 Task: Add a dependency to the task Integrate website with a new web analytics platform , the existing task  Create a new online platform for online art sales in the project AquaVue
Action: Mouse moved to (74, 267)
Screenshot: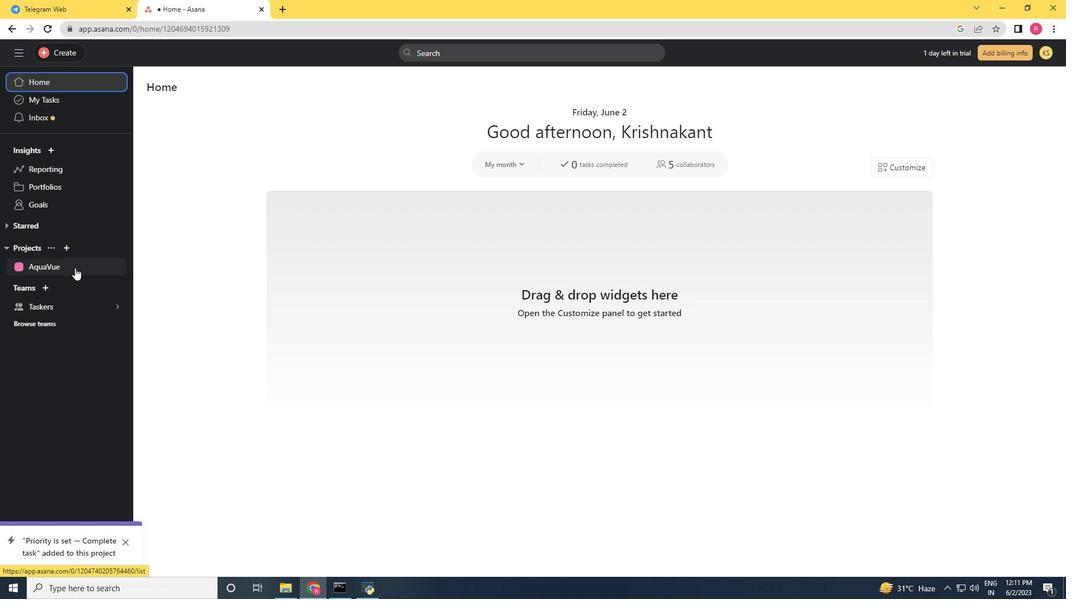 
Action: Mouse pressed left at (74, 267)
Screenshot: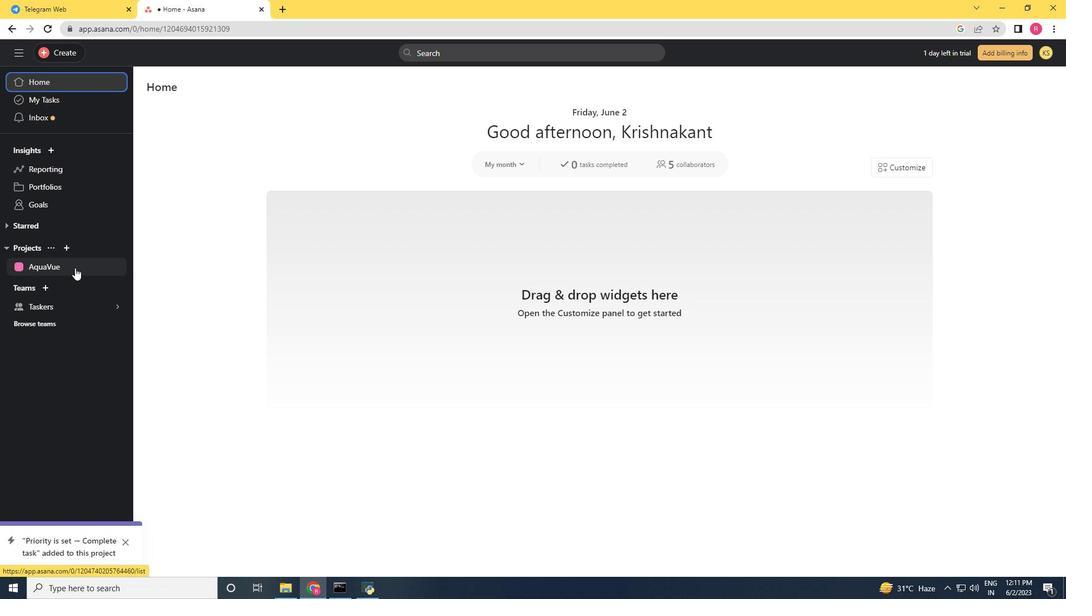 
Action: Mouse moved to (1028, 94)
Screenshot: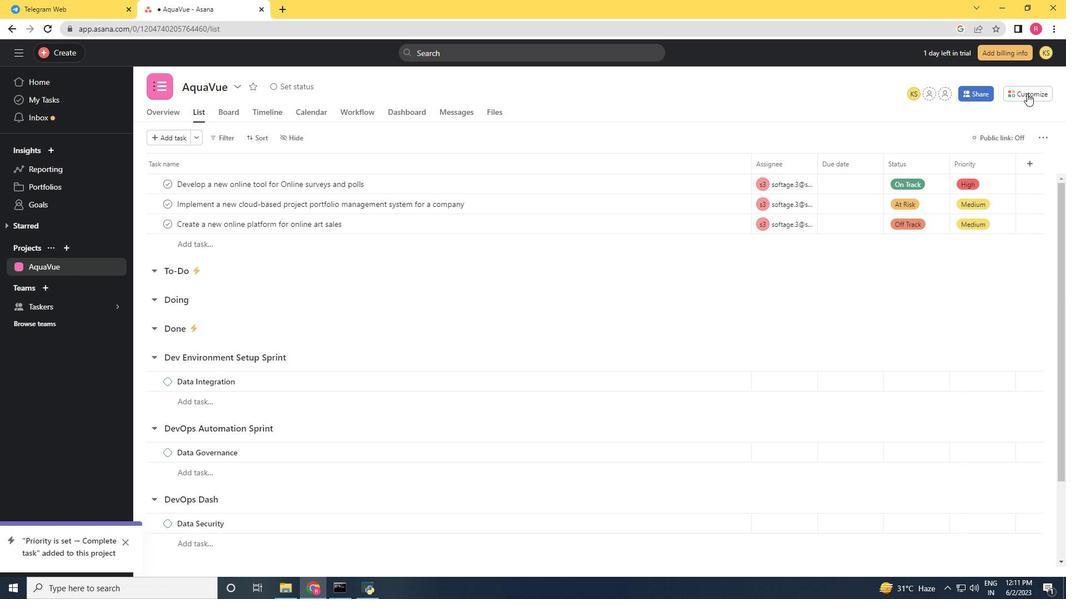 
Action: Mouse pressed left at (1028, 94)
Screenshot: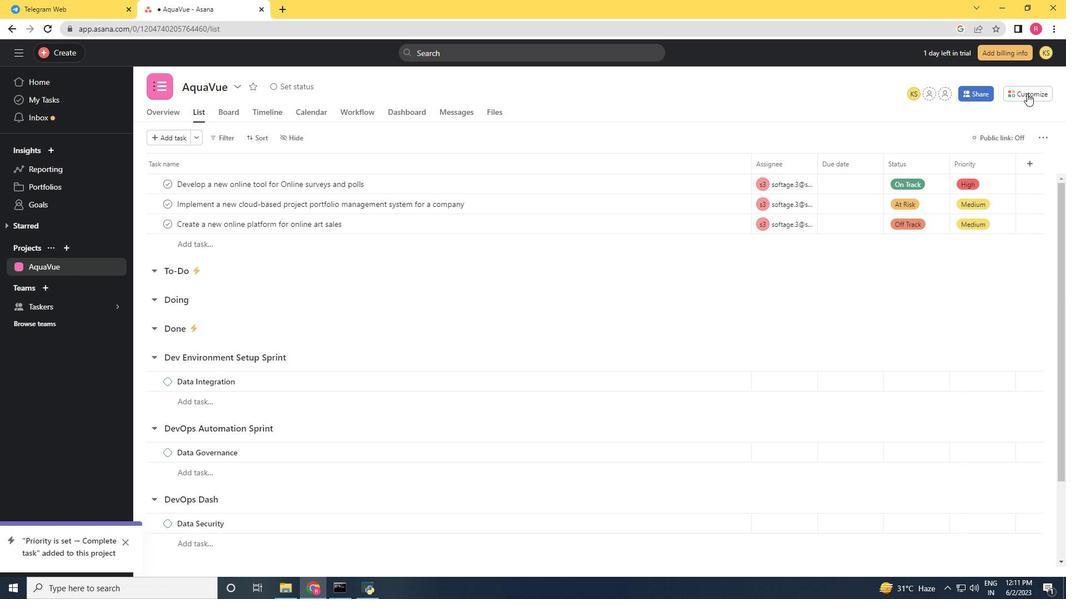 
Action: Mouse moved to (829, 238)
Screenshot: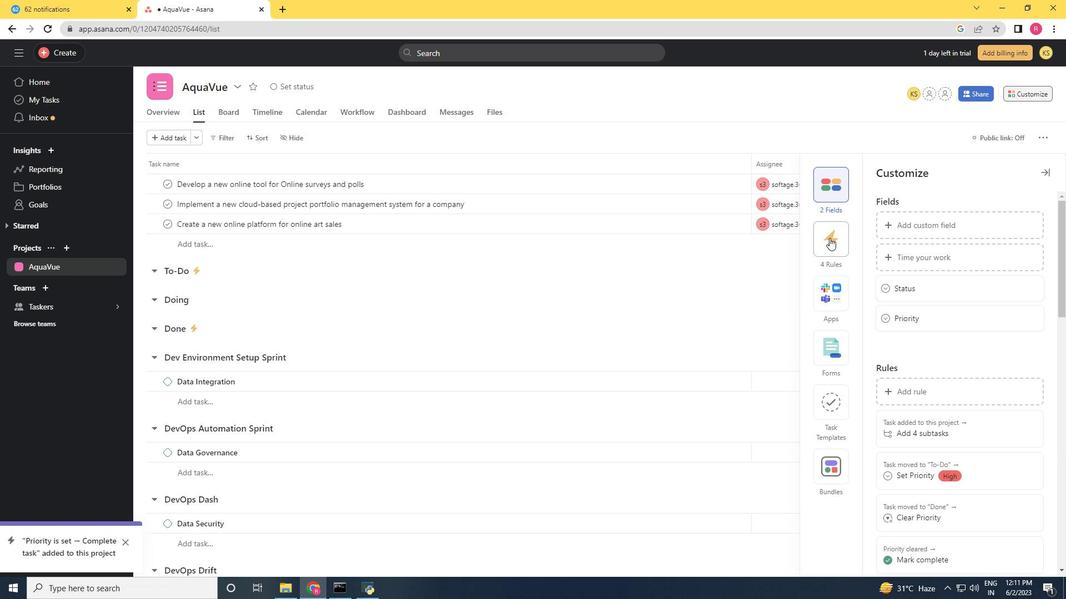 
Action: Mouse pressed left at (829, 238)
Screenshot: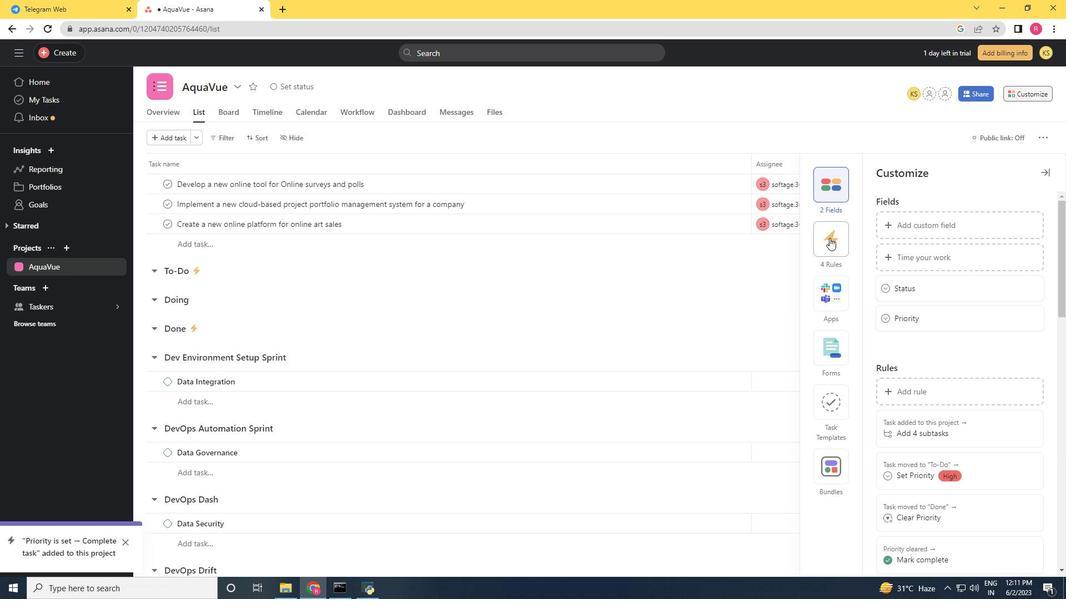 
Action: Mouse moved to (900, 224)
Screenshot: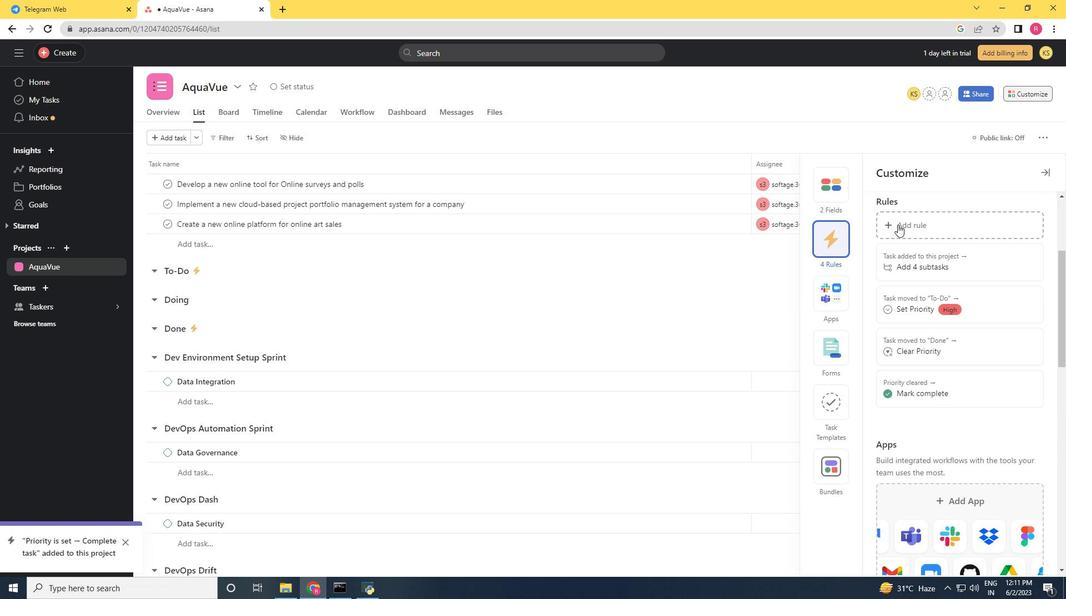 
Action: Mouse pressed left at (900, 224)
Screenshot: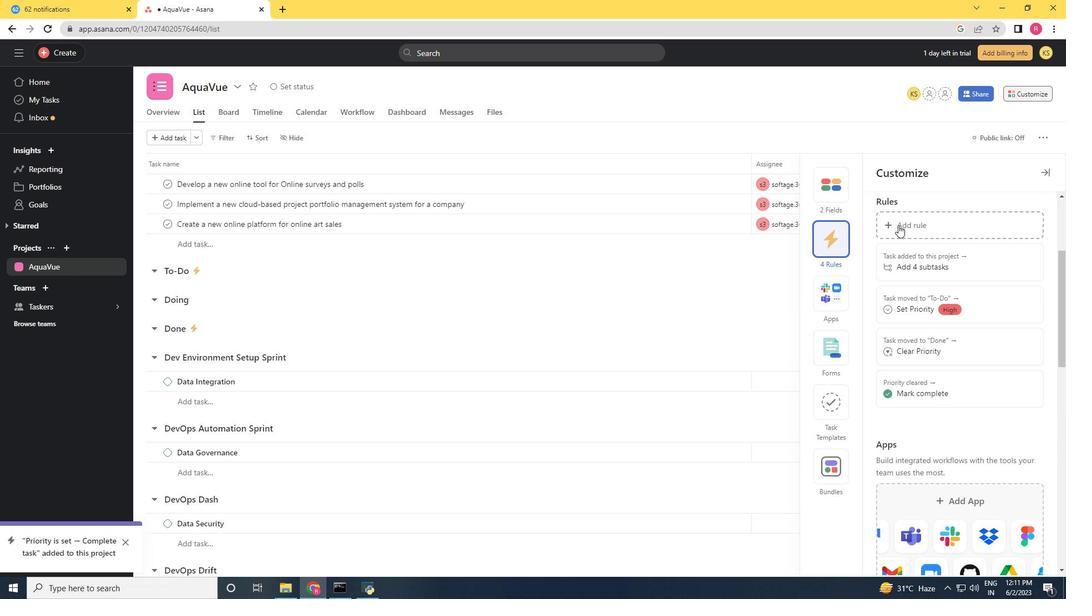 
Action: Mouse moved to (231, 172)
Screenshot: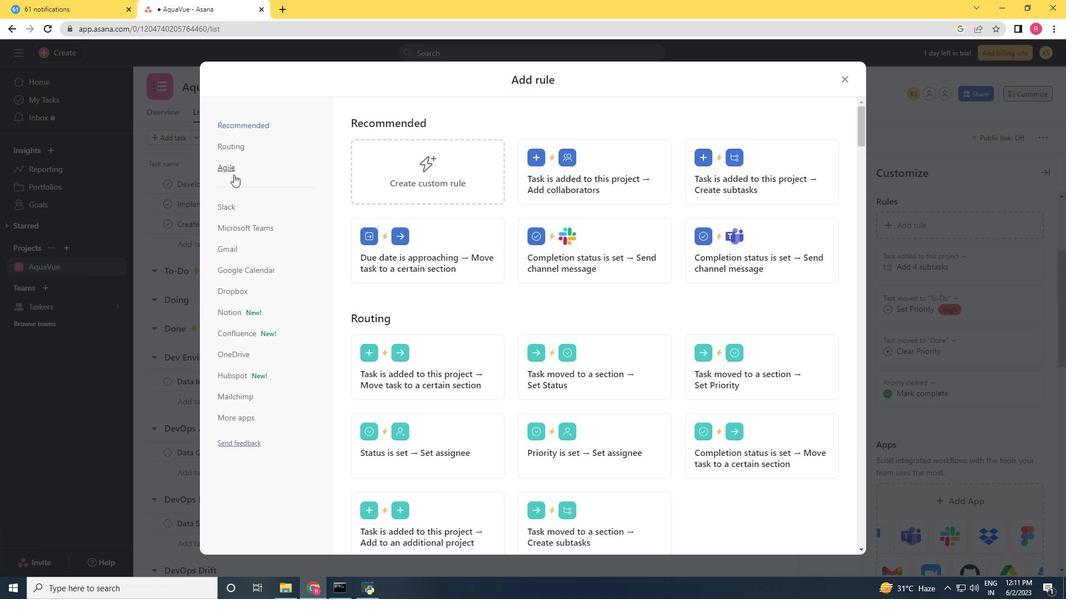 
Action: Mouse pressed left at (231, 172)
Screenshot: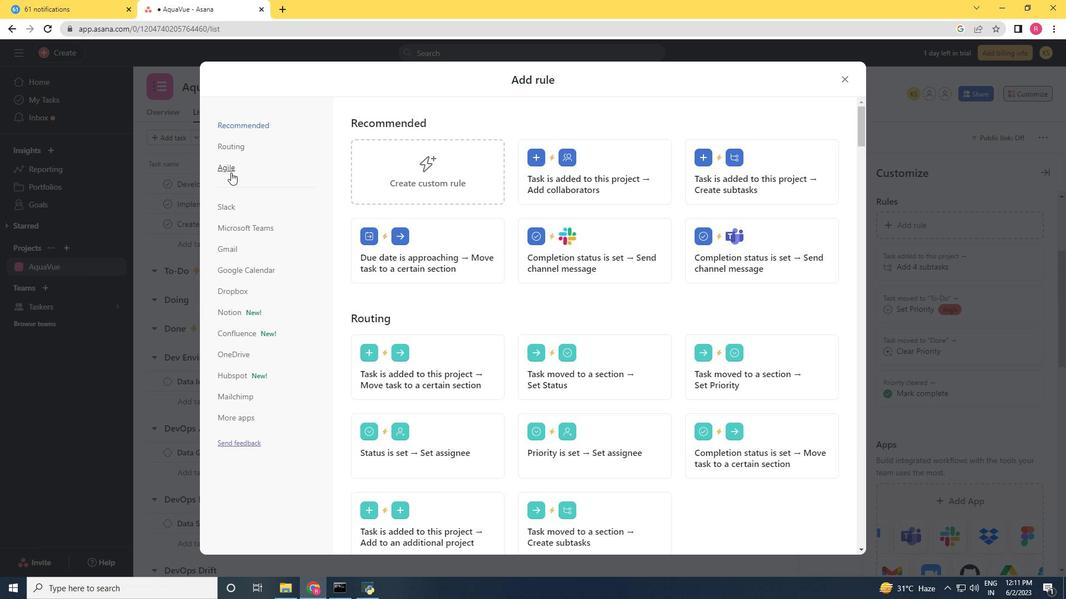 
Action: Mouse moved to (846, 80)
Screenshot: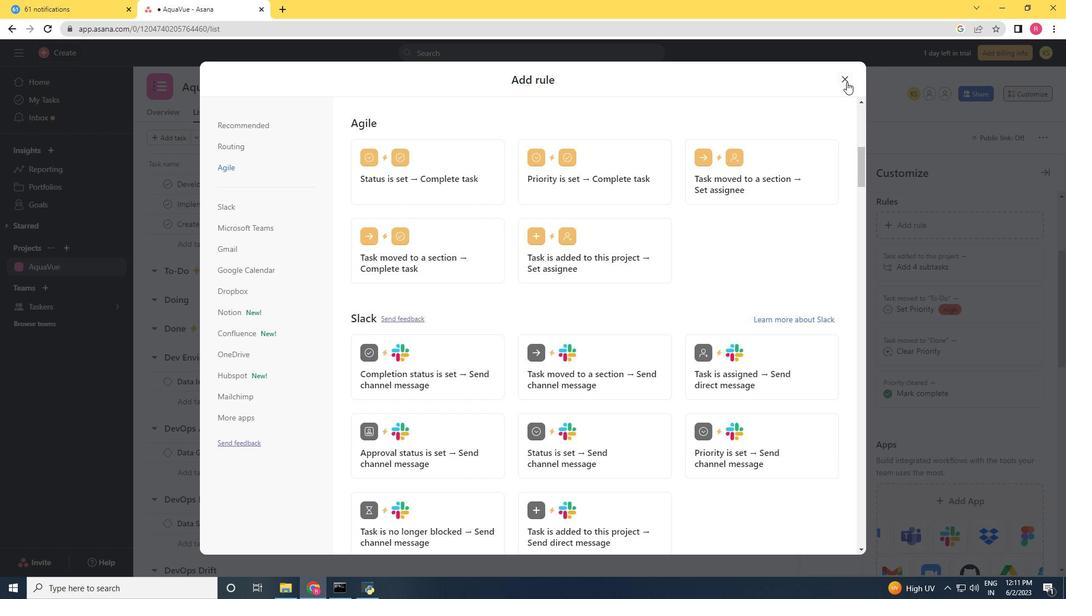 
Action: Mouse pressed left at (846, 80)
Screenshot: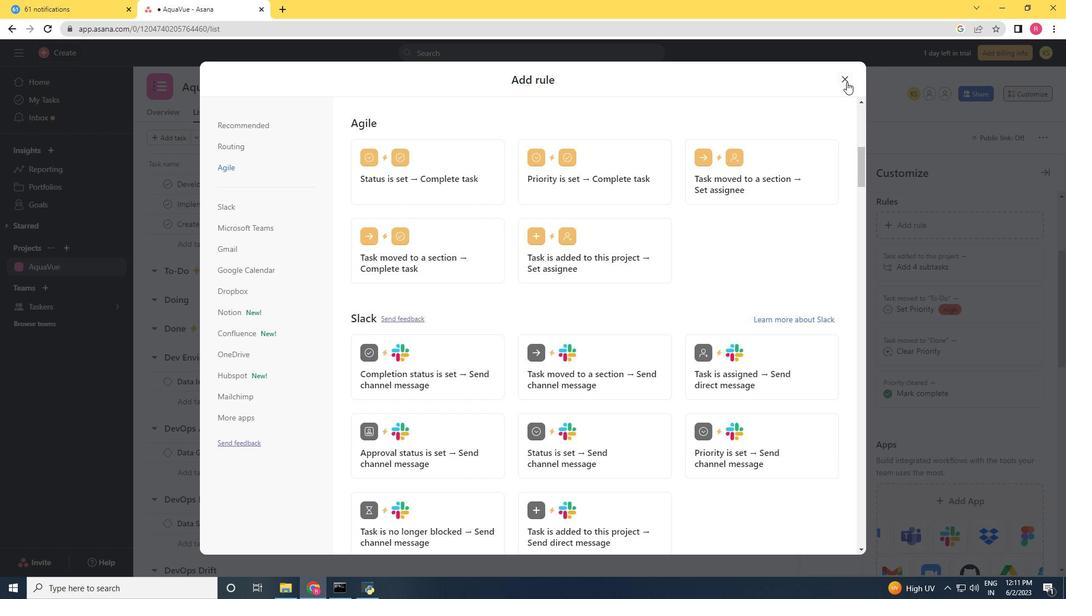 
Action: Mouse moved to (409, 319)
Screenshot: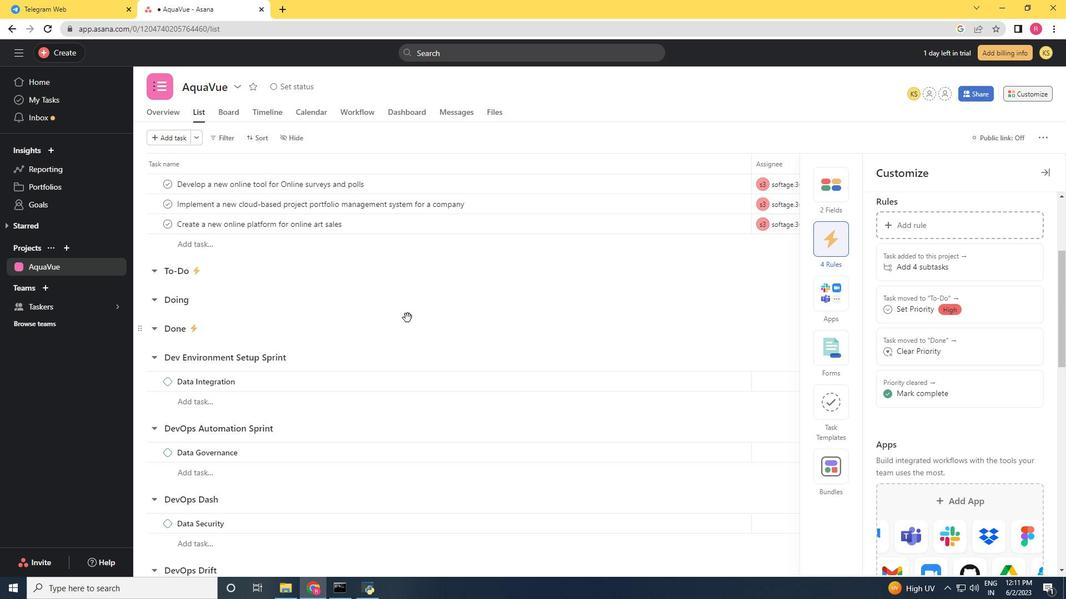 
Action: Mouse scrolled (409, 319) with delta (0, 0)
Screenshot: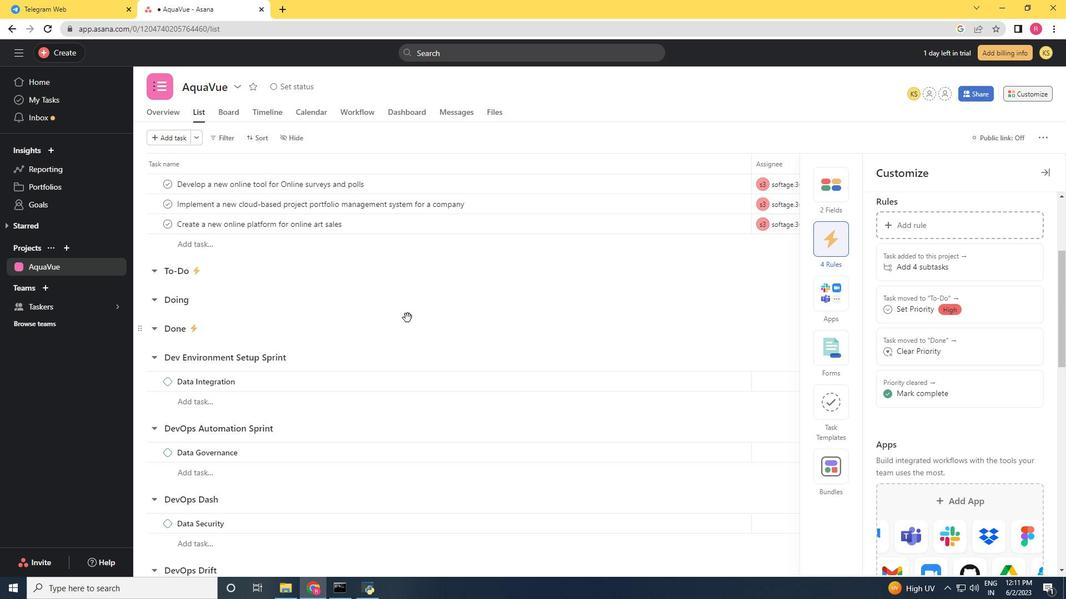 
Action: Mouse moved to (412, 321)
Screenshot: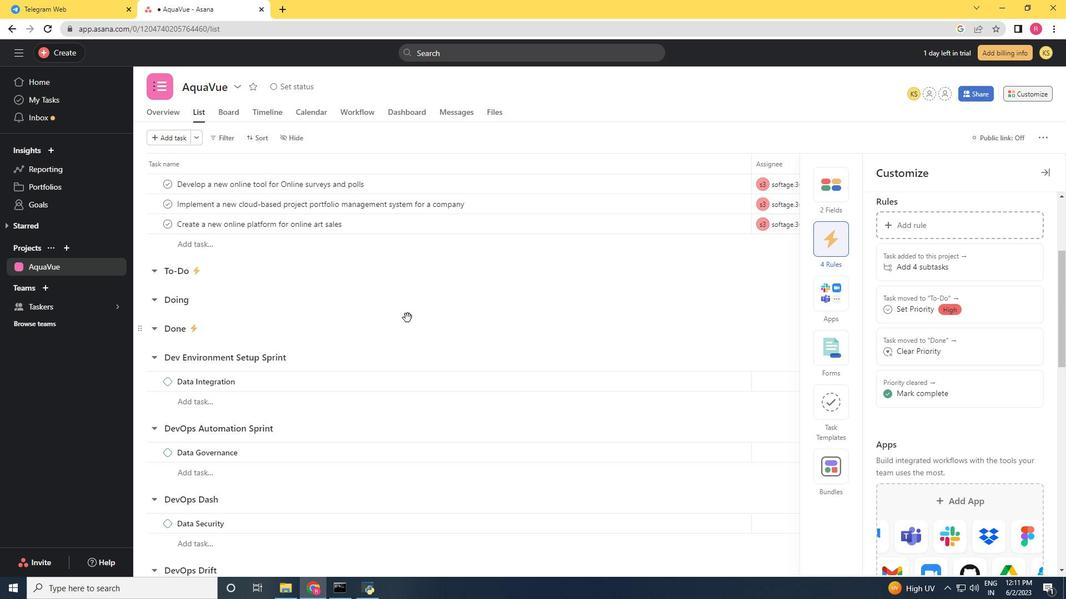 
Action: Mouse scrolled (412, 321) with delta (0, 0)
Screenshot: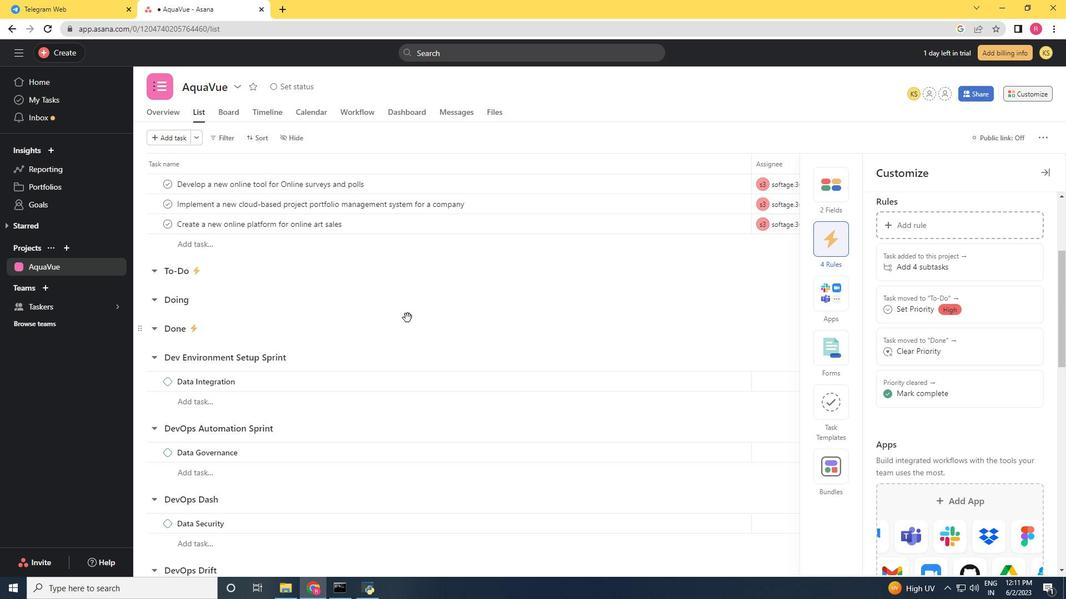 
Action: Mouse moved to (413, 321)
Screenshot: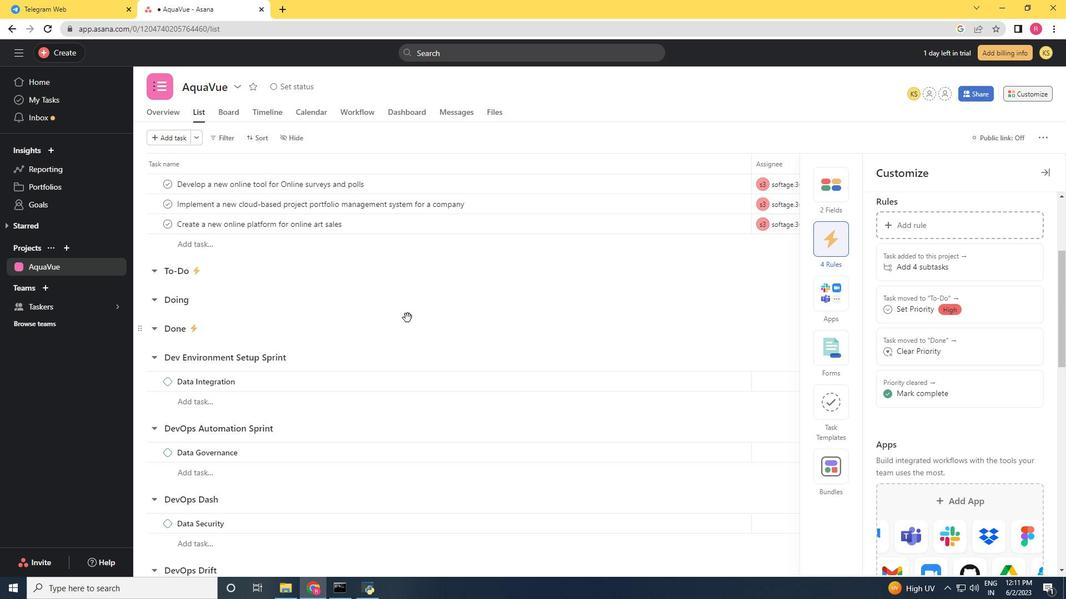 
Action: Mouse scrolled (413, 321) with delta (0, 0)
Screenshot: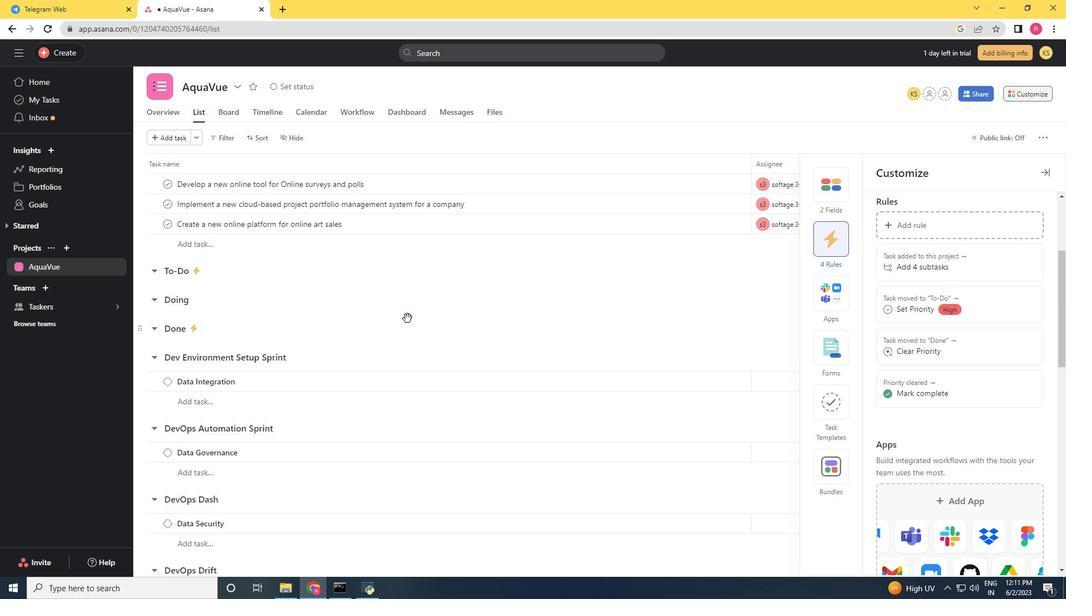 
Action: Mouse moved to (413, 321)
Screenshot: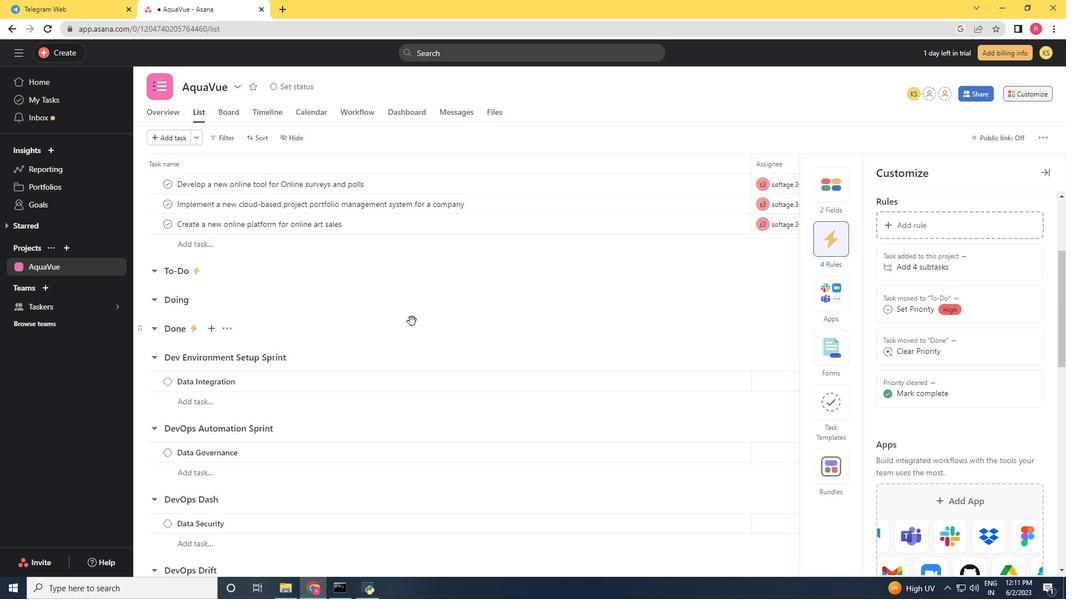 
Action: Mouse scrolled (413, 321) with delta (0, 0)
Screenshot: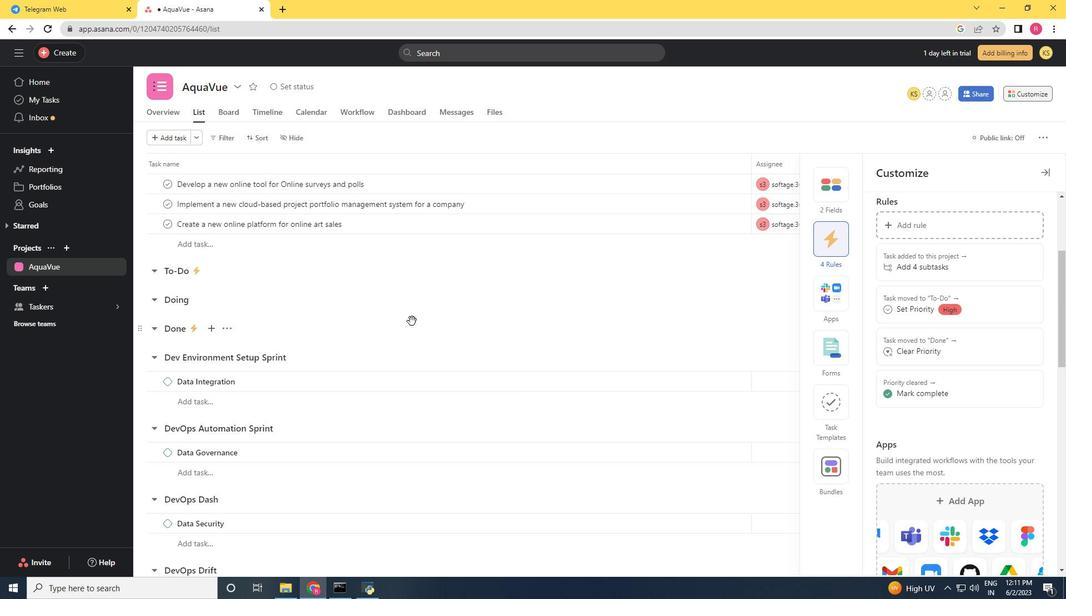 
Action: Mouse moved to (1047, 168)
Screenshot: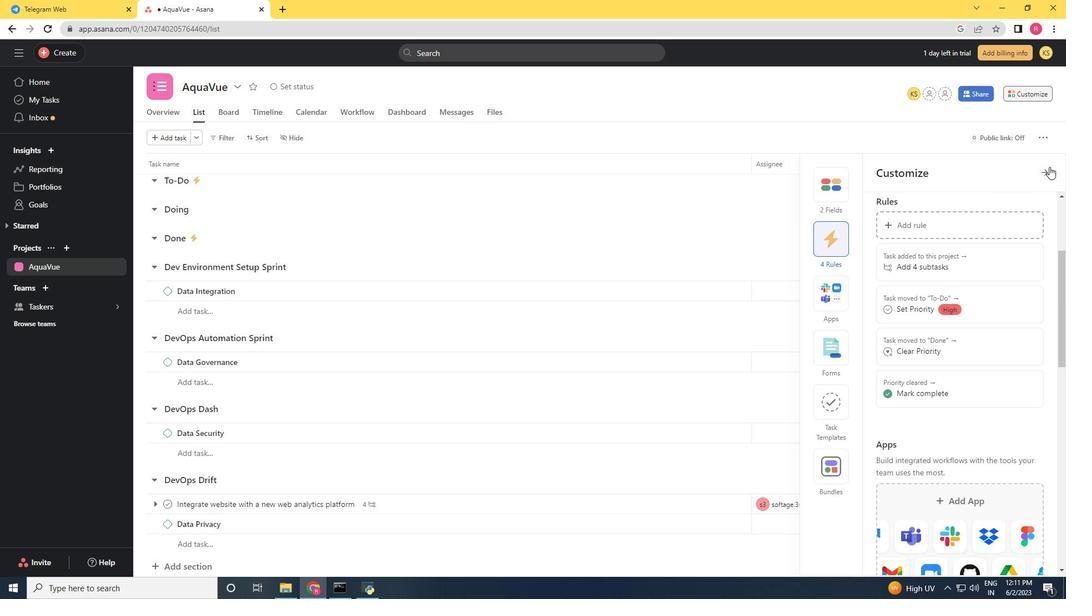 
Action: Mouse pressed left at (1047, 168)
Screenshot: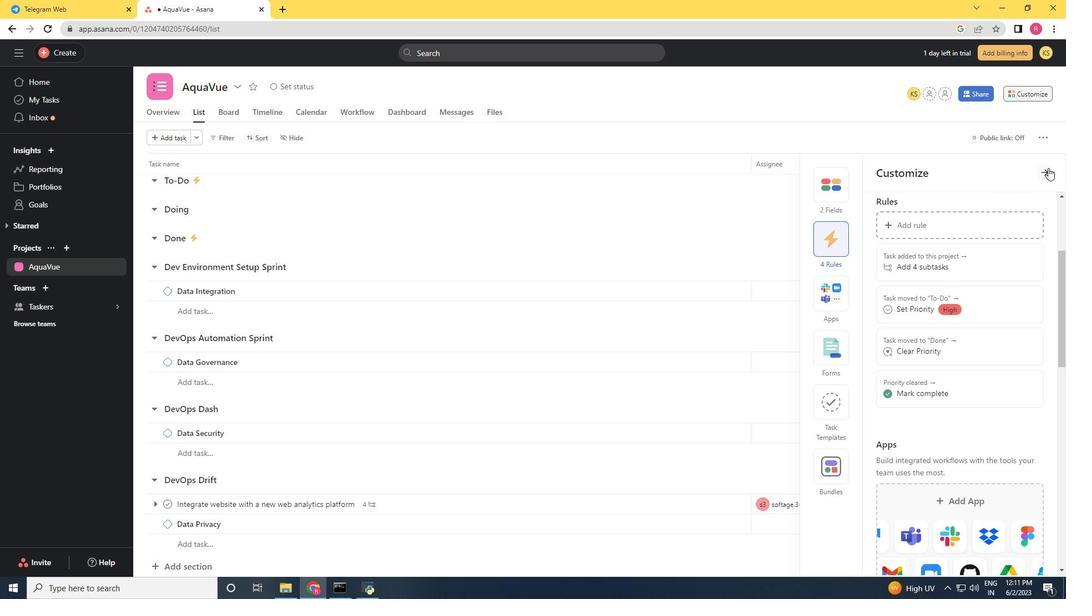 
Action: Mouse moved to (471, 416)
Screenshot: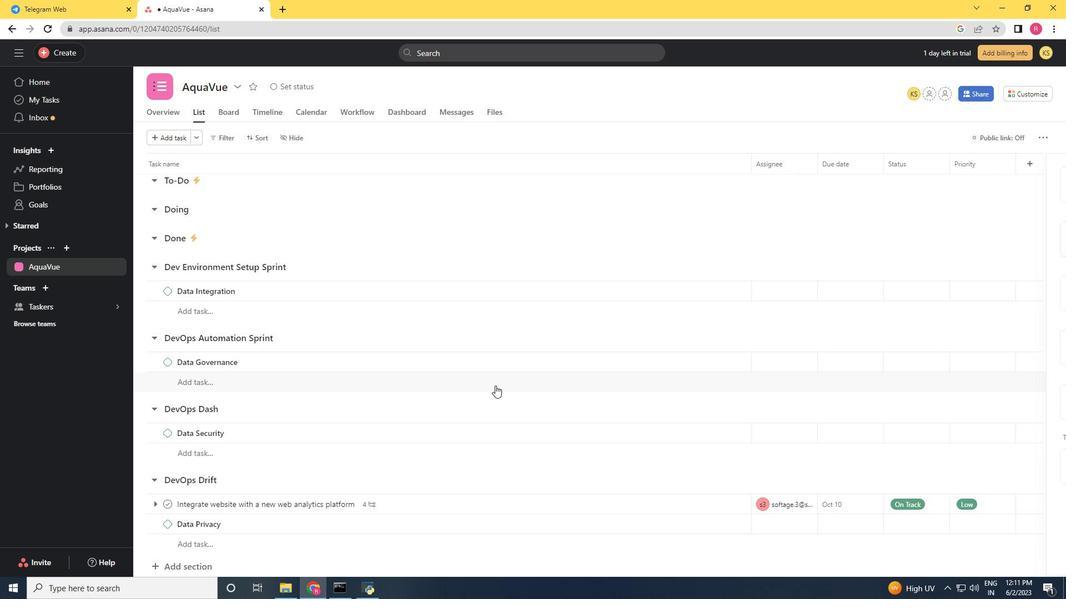 
Action: Mouse scrolled (471, 415) with delta (0, 0)
Screenshot: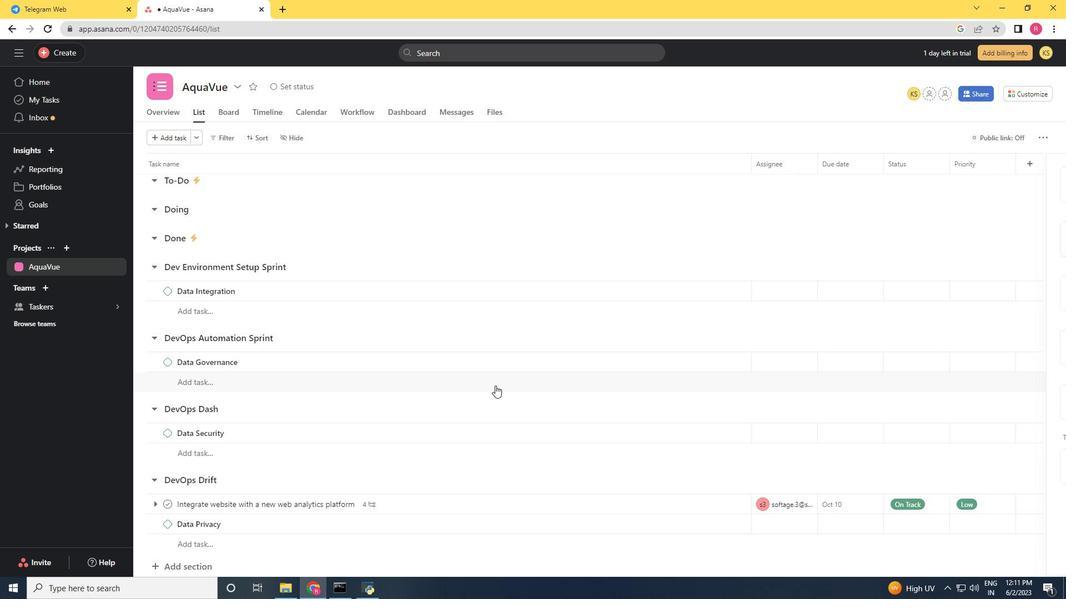 
Action: Mouse moved to (471, 417)
Screenshot: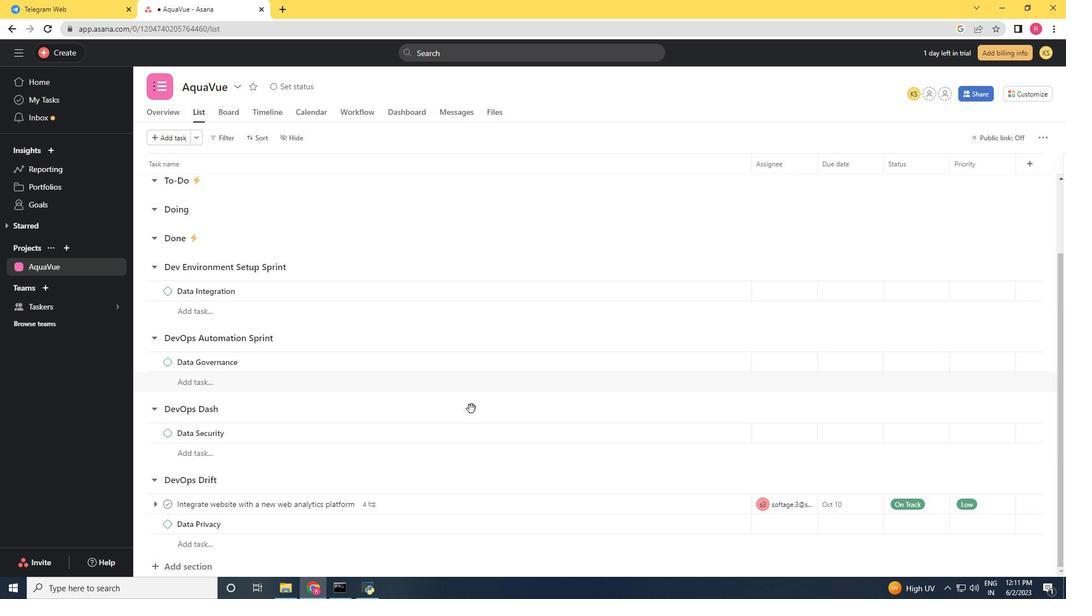 
Action: Mouse scrolled (471, 416) with delta (0, 0)
Screenshot: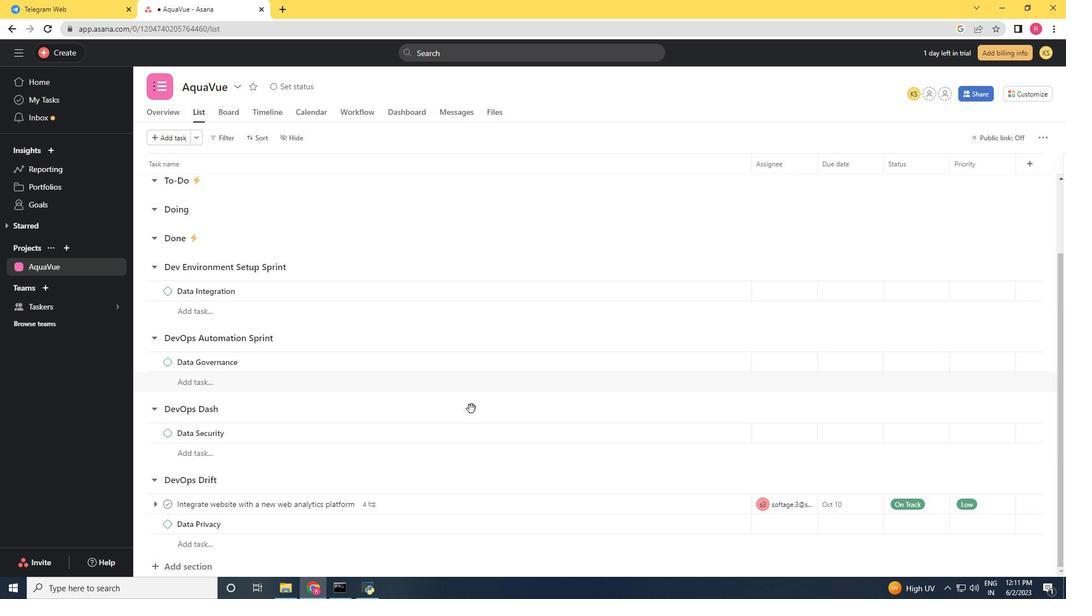 
Action: Mouse moved to (471, 419)
Screenshot: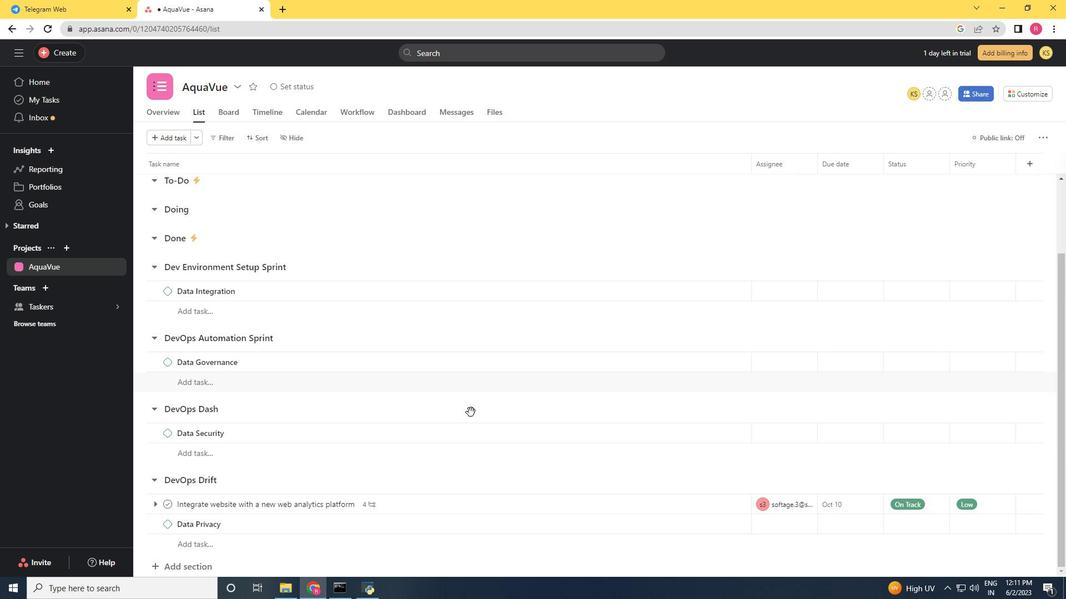 
Action: Mouse scrolled (471, 419) with delta (0, 0)
Screenshot: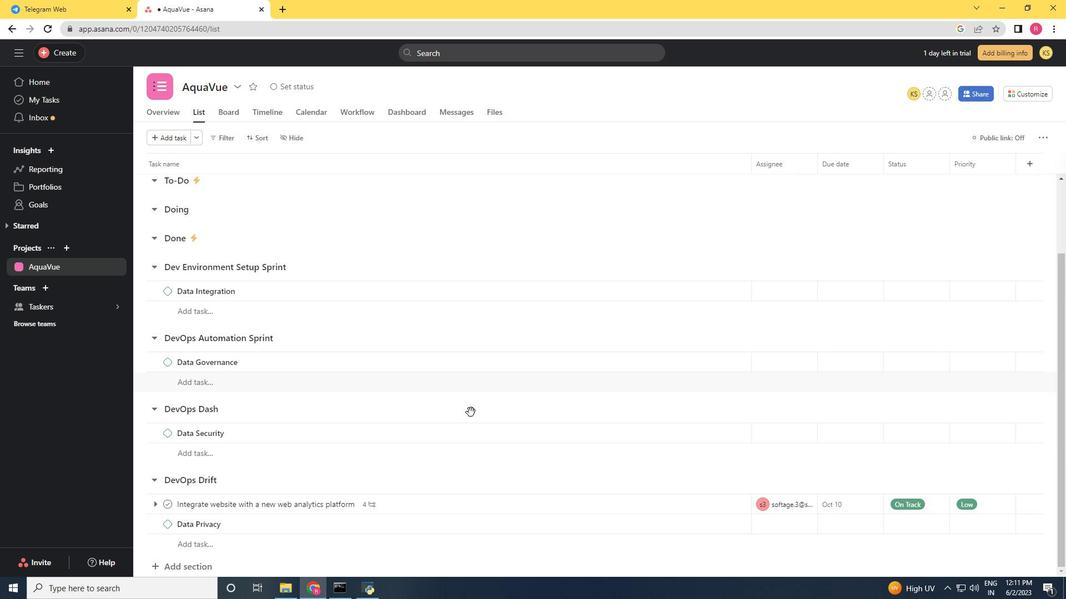 
Action: Mouse moved to (464, 505)
Screenshot: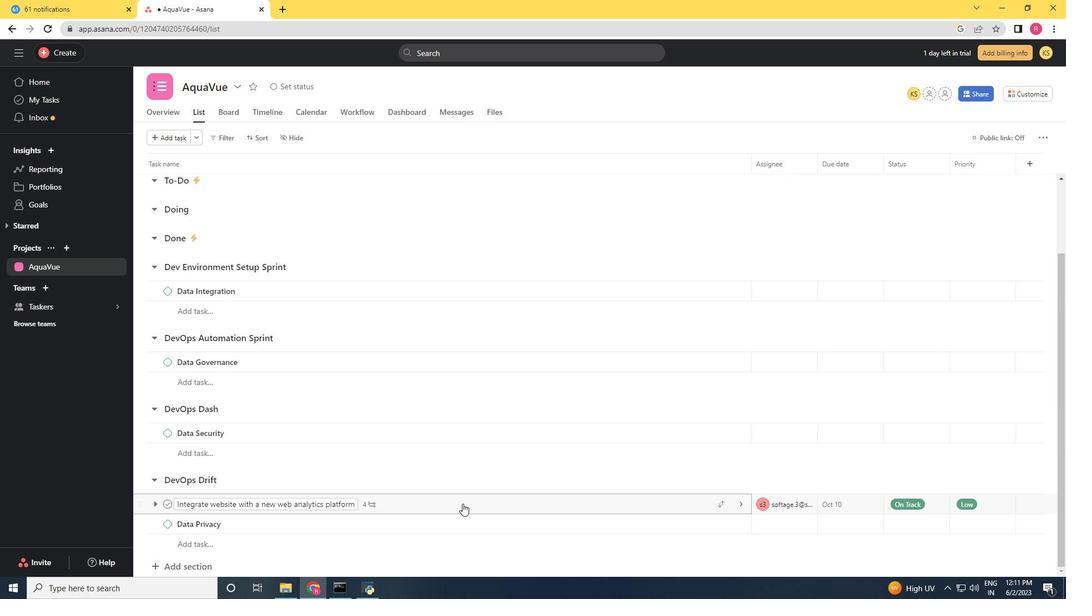 
Action: Mouse pressed left at (464, 505)
Screenshot: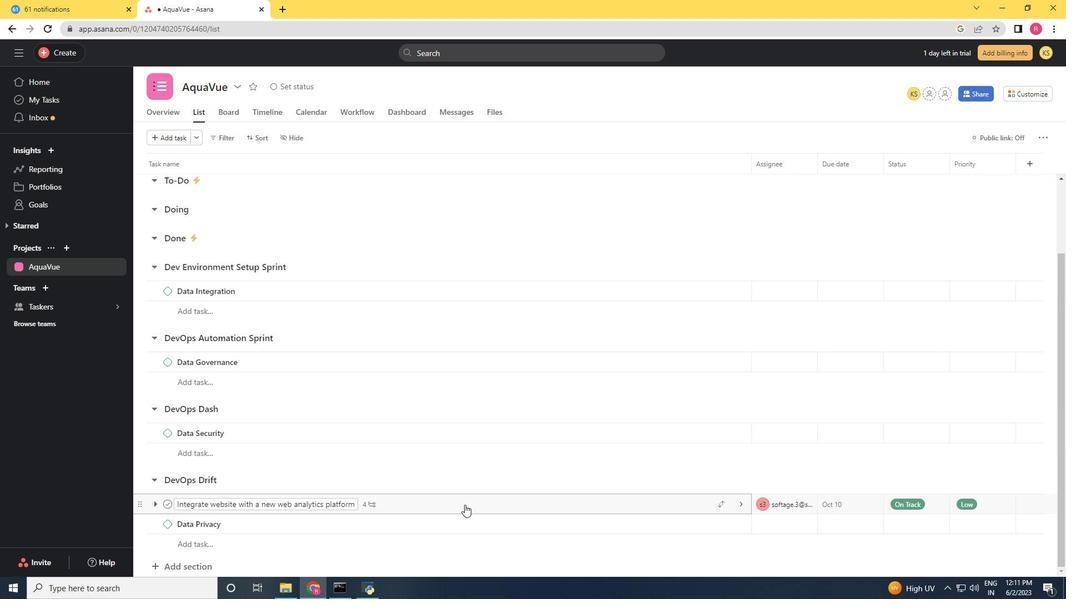 
Action: Mouse moved to (779, 283)
Screenshot: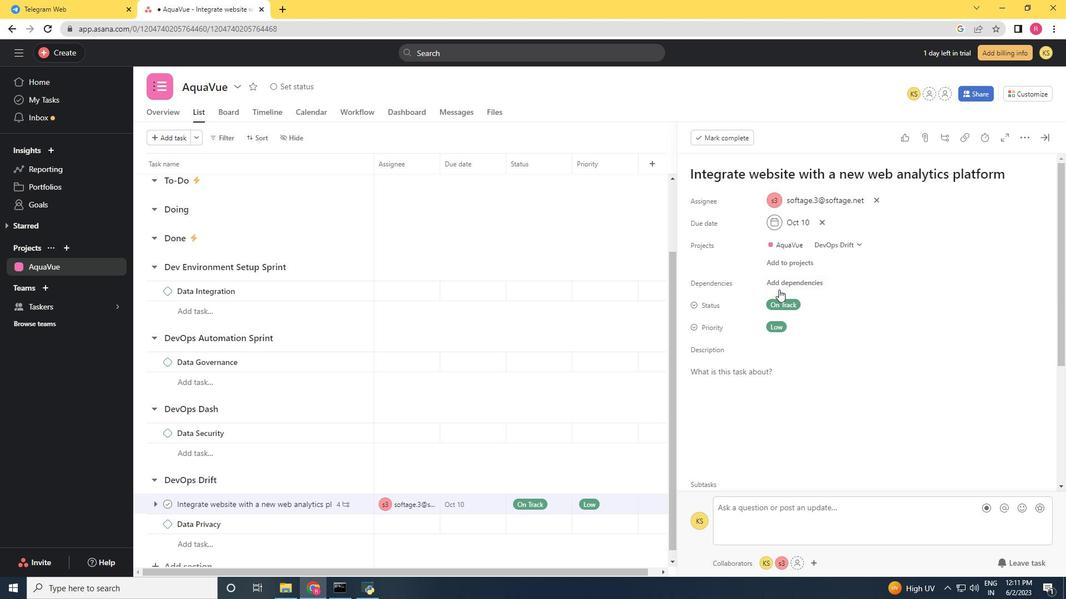 
Action: Mouse pressed left at (779, 283)
Screenshot: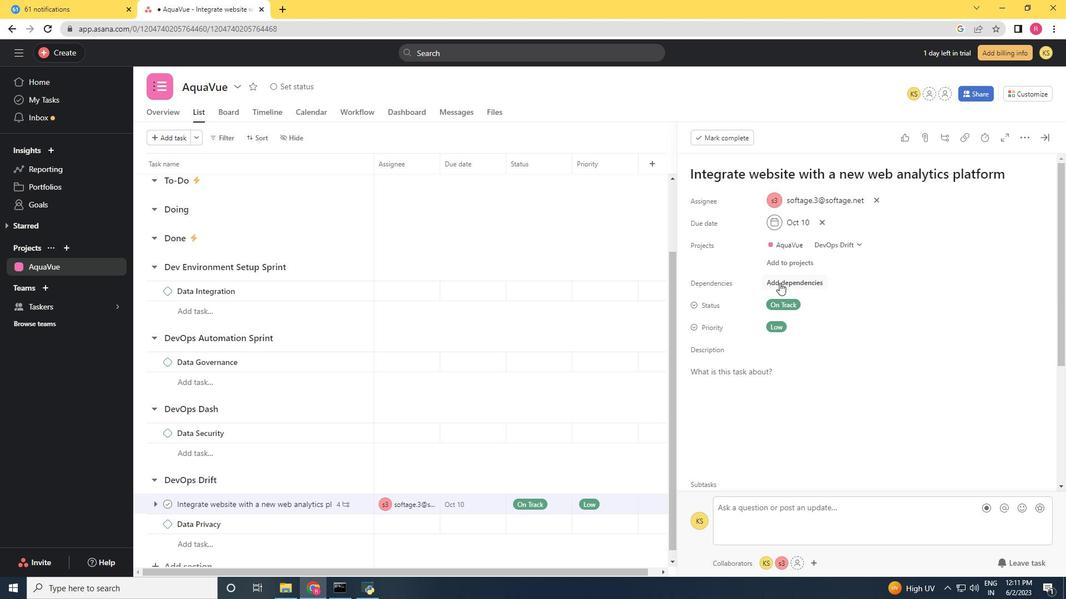 
Action: Mouse moved to (1067, 0)
Screenshot: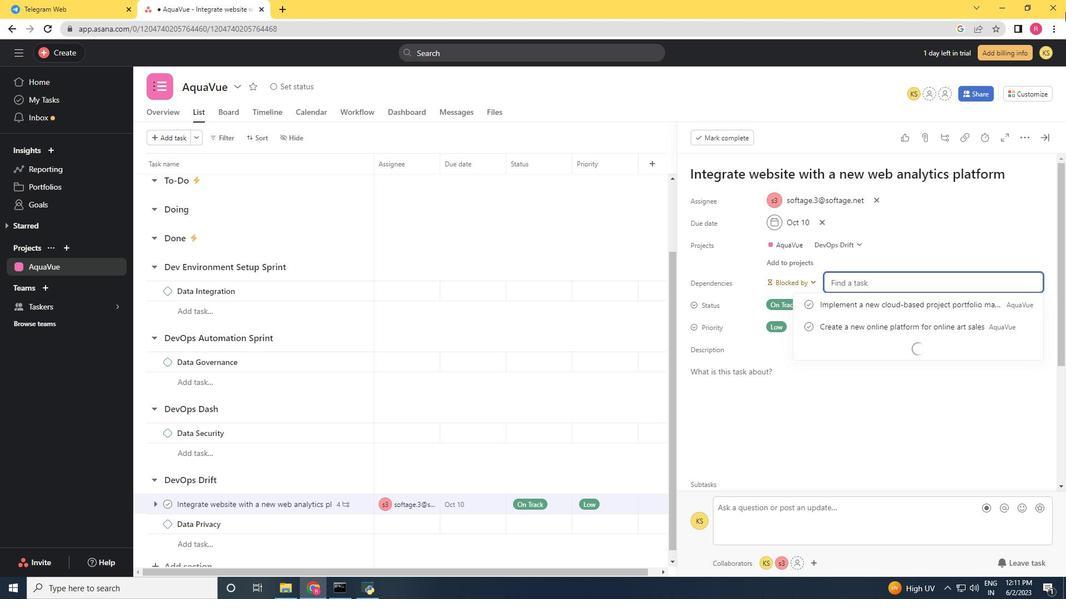 
Action: Key pressed <Key.shift>Cret<Key.backspace>ate<Key.space>a<Key.space>new<Key.space>online<Key.space>platform<Key.space>for<Key.space>onlie<Key.backspace>ne<Key.space>art<Key.space>sla<Key.backspace><Key.backspace>ales<Key.space>
Screenshot: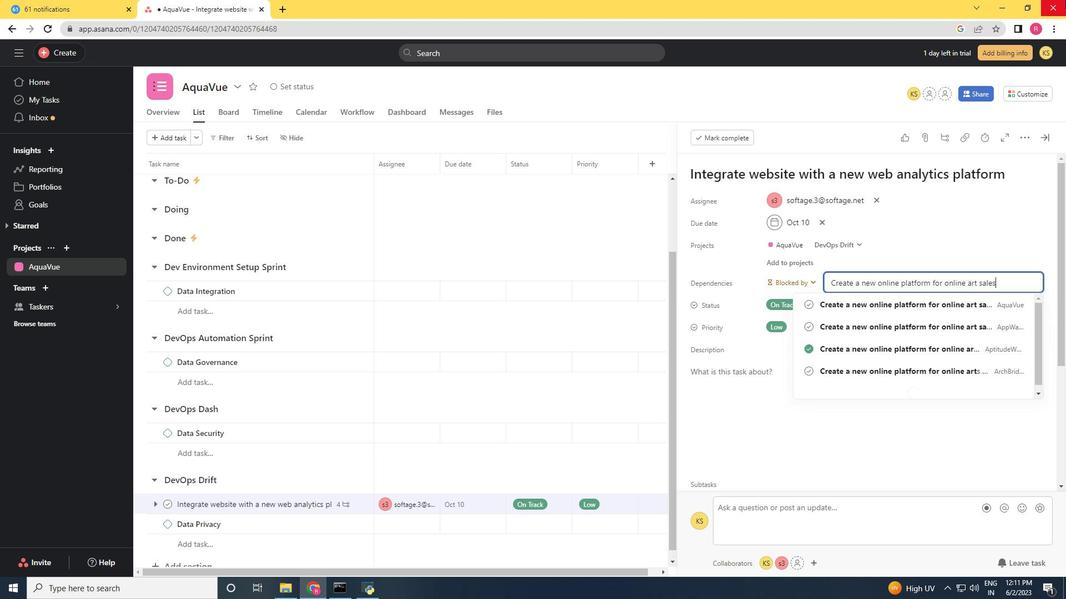 
Action: Mouse moved to (940, 312)
Screenshot: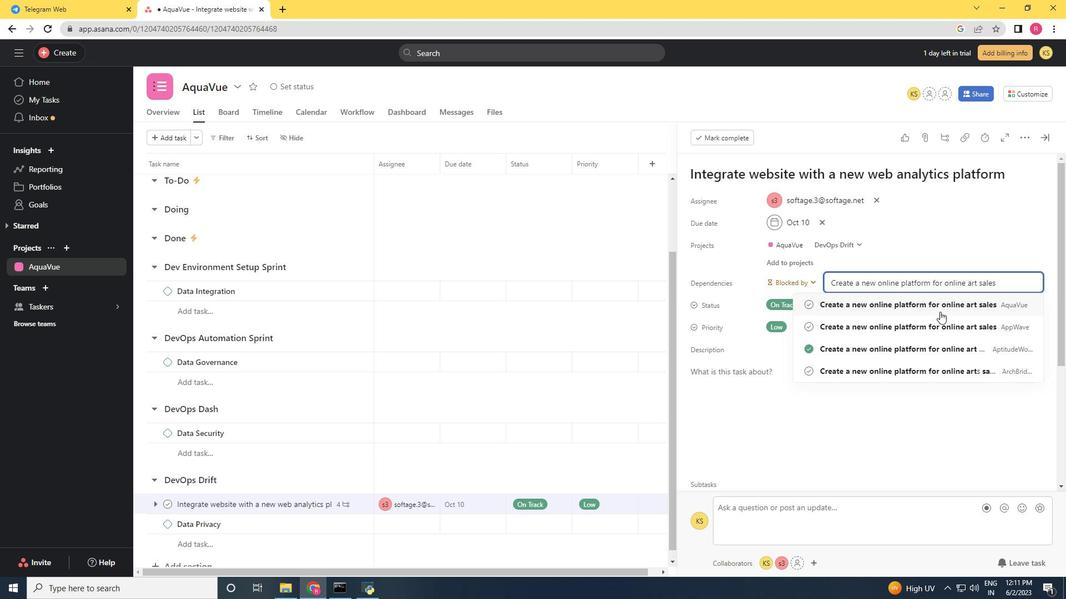 
Action: Mouse pressed left at (940, 312)
Screenshot: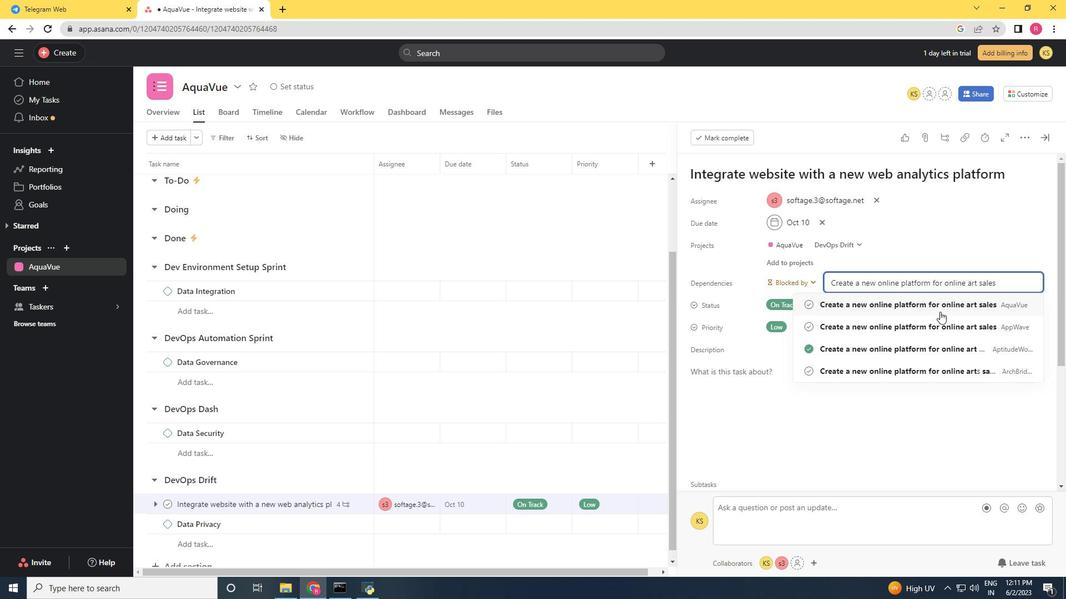 
Action: Mouse moved to (941, 311)
Screenshot: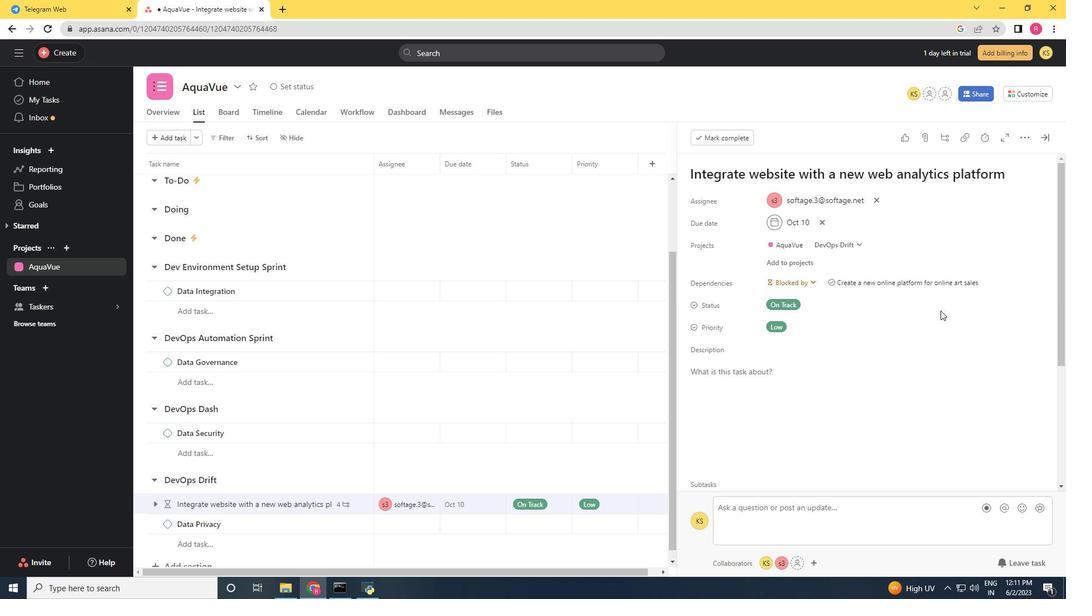 
